Task: Create Card Employee Disciplinary Review in Board Brand Awareness Campaign to Workspace Cost Accounting. Create Card Open Source Software Review in Board Data Governance to Workspace Cost Accounting. Create Card Employee Disciplinary Review in Board Social Media Community Management and Engagement to Workspace Cost Accounting
Action: Mouse moved to (77, 303)
Screenshot: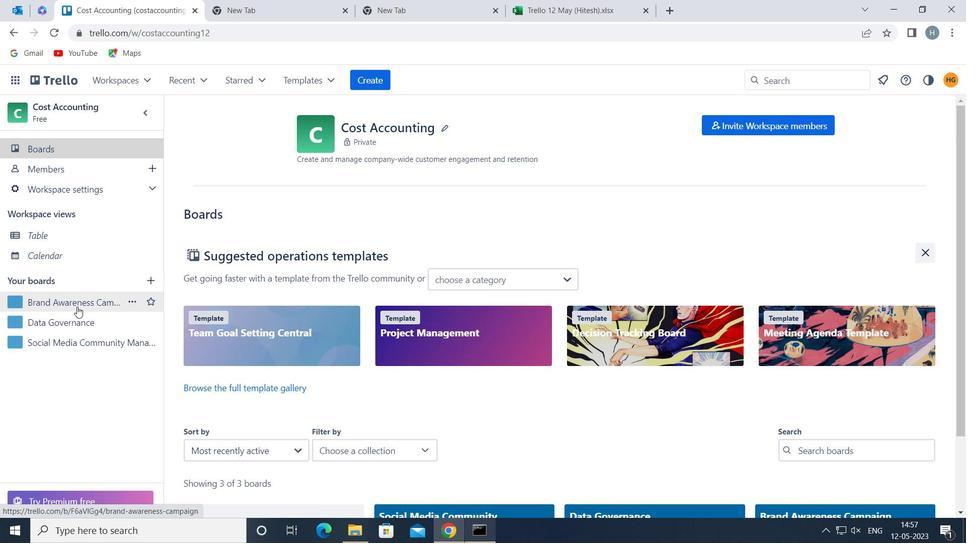 
Action: Mouse pressed left at (77, 303)
Screenshot: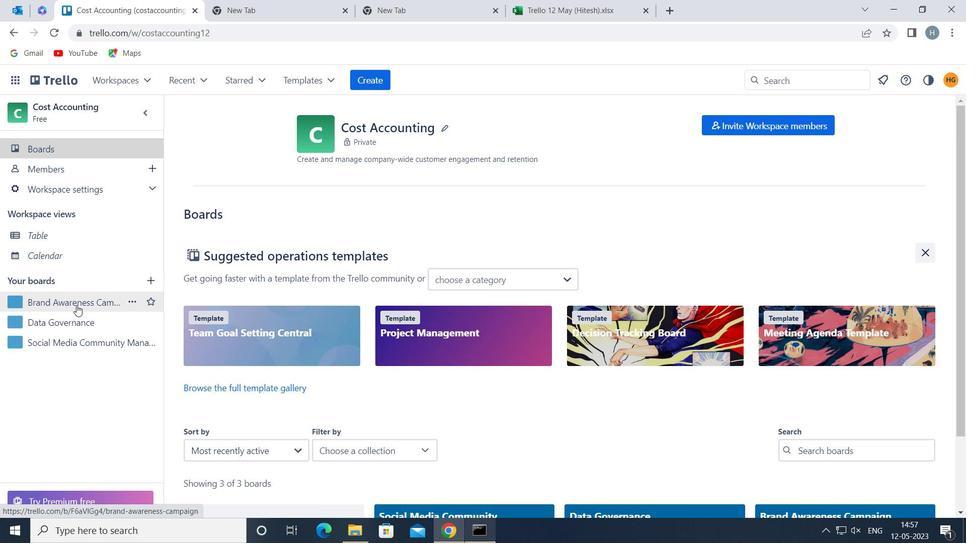 
Action: Mouse moved to (369, 181)
Screenshot: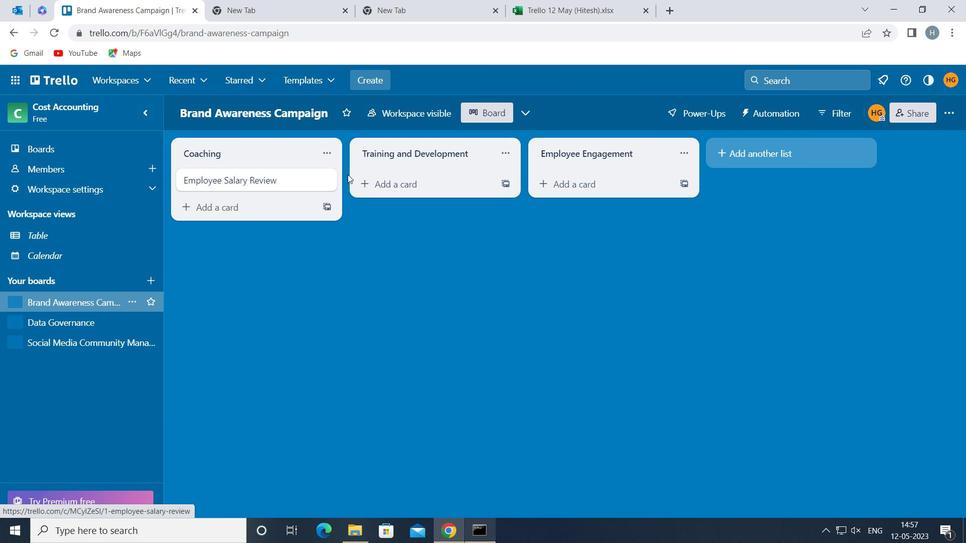 
Action: Mouse pressed left at (369, 181)
Screenshot: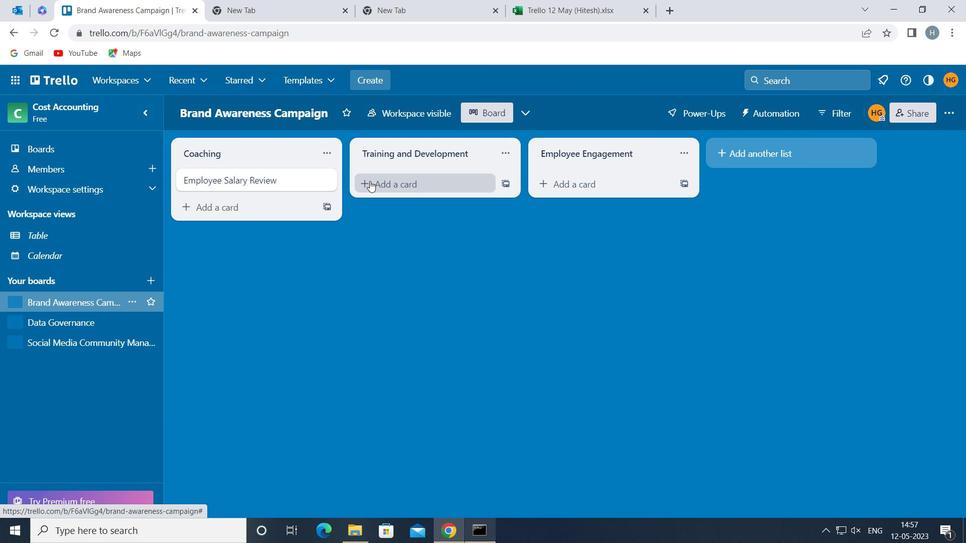 
Action: Mouse moved to (378, 190)
Screenshot: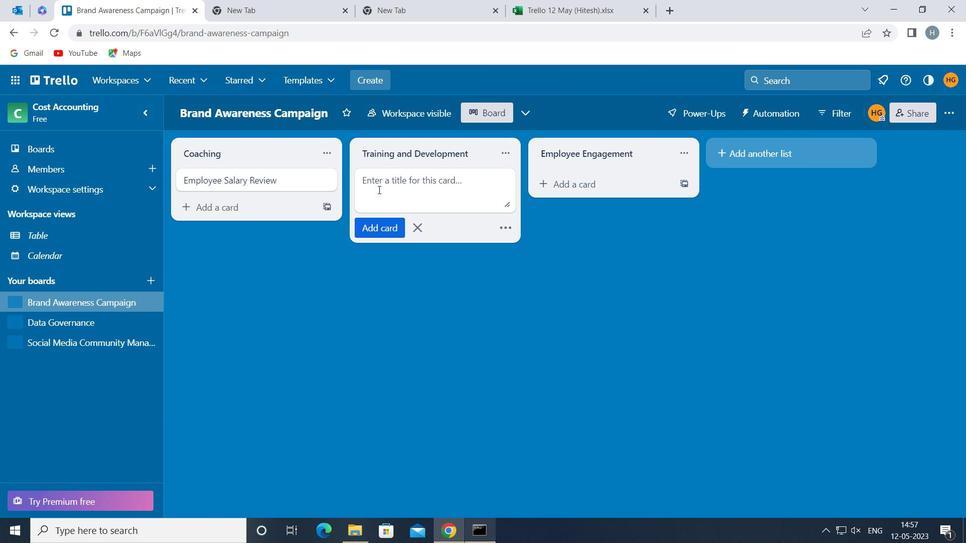 
Action: Key pressed <Key.shift>EMPLOYEE<Key.space><Key.shift>DISCIPLINARY<Key.space><Key.shift>REVIEW
Screenshot: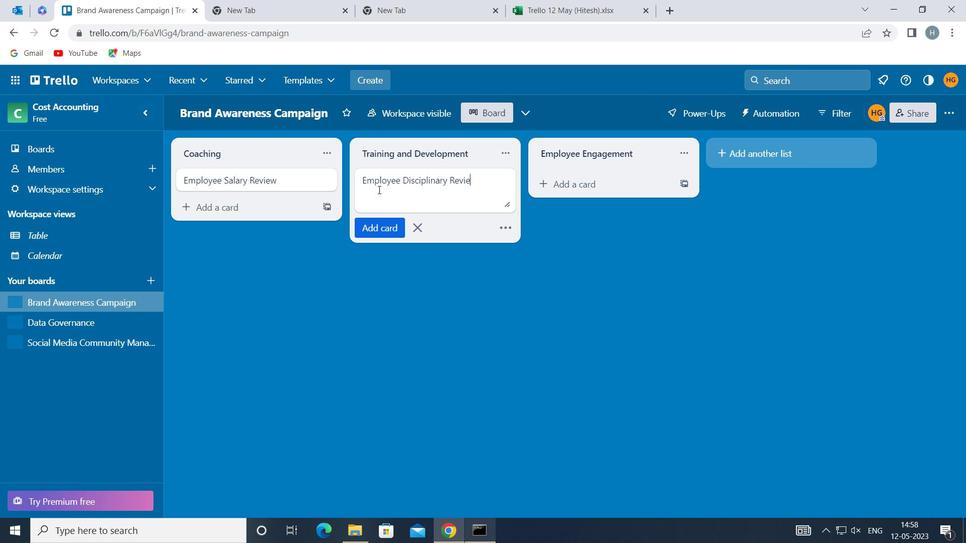 
Action: Mouse moved to (384, 223)
Screenshot: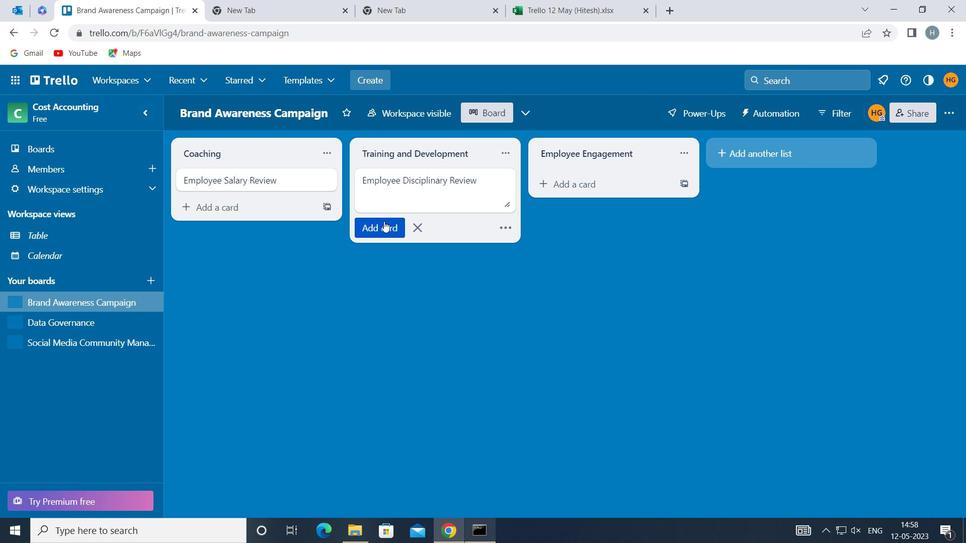 
Action: Mouse pressed left at (384, 223)
Screenshot: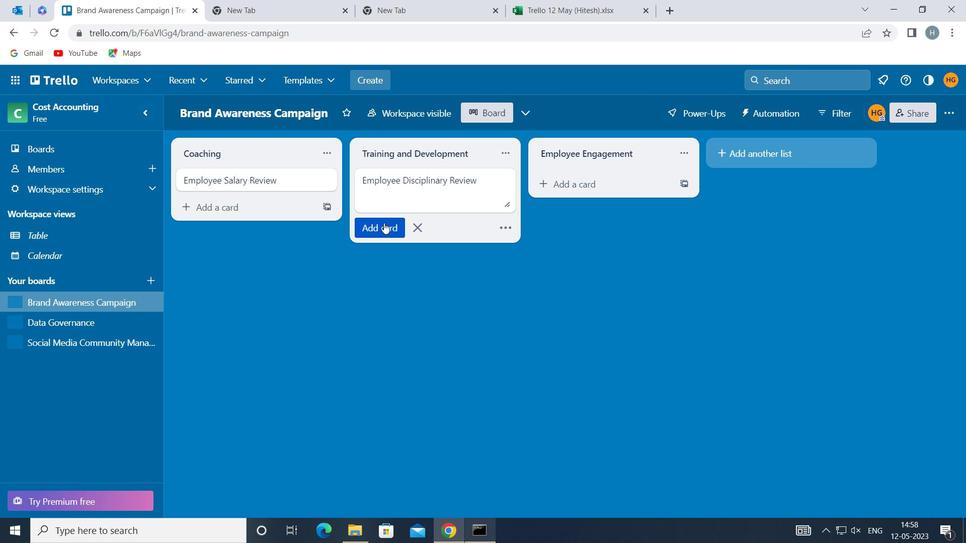 
Action: Mouse moved to (309, 276)
Screenshot: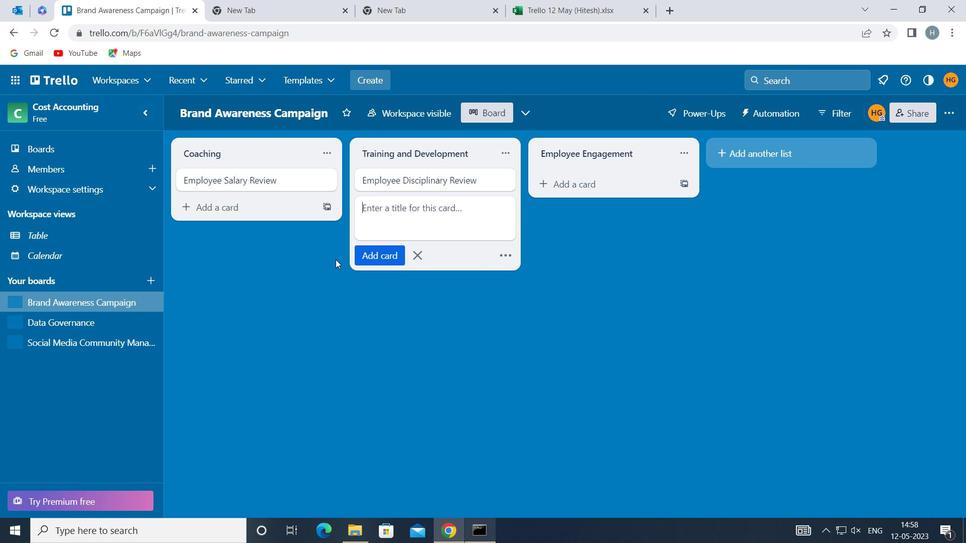 
Action: Mouse pressed left at (309, 276)
Screenshot: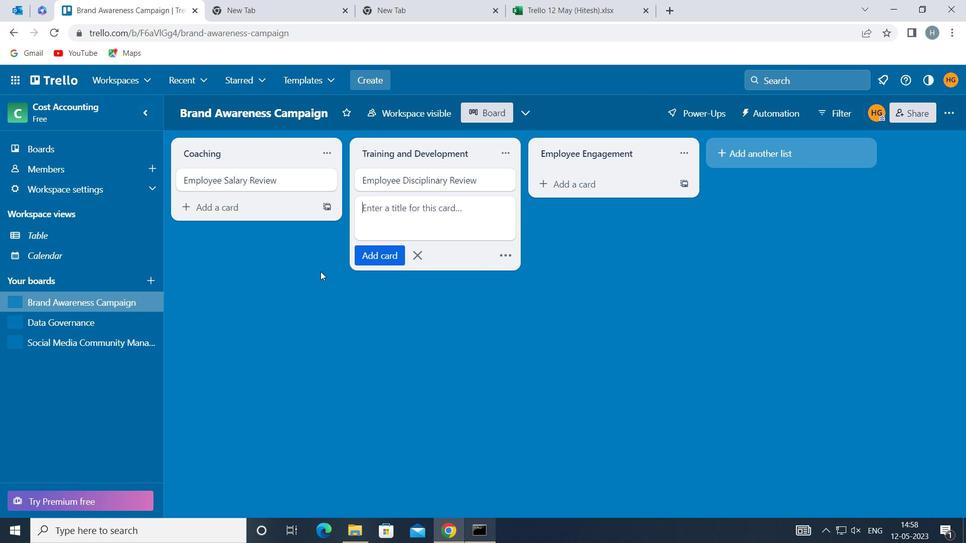 
Action: Mouse moved to (49, 322)
Screenshot: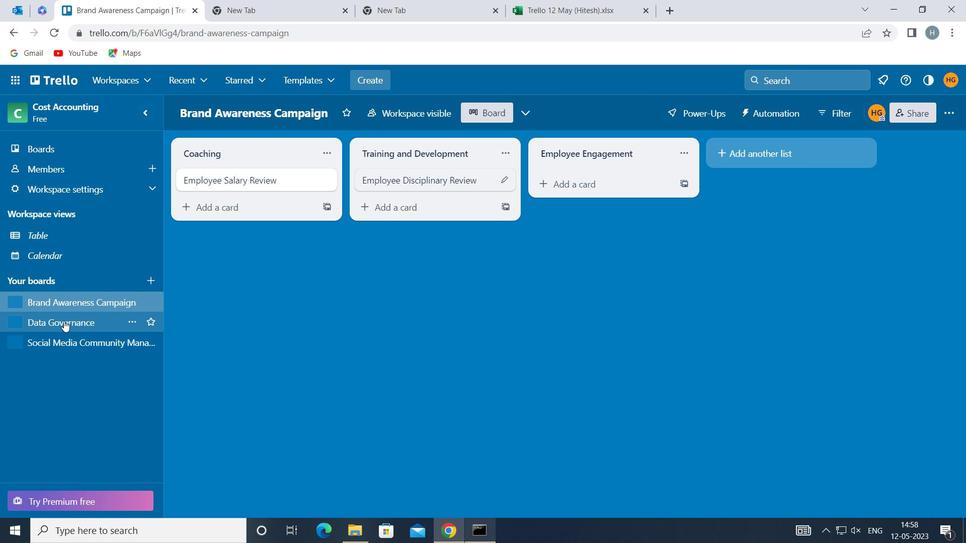 
Action: Mouse pressed left at (49, 322)
Screenshot: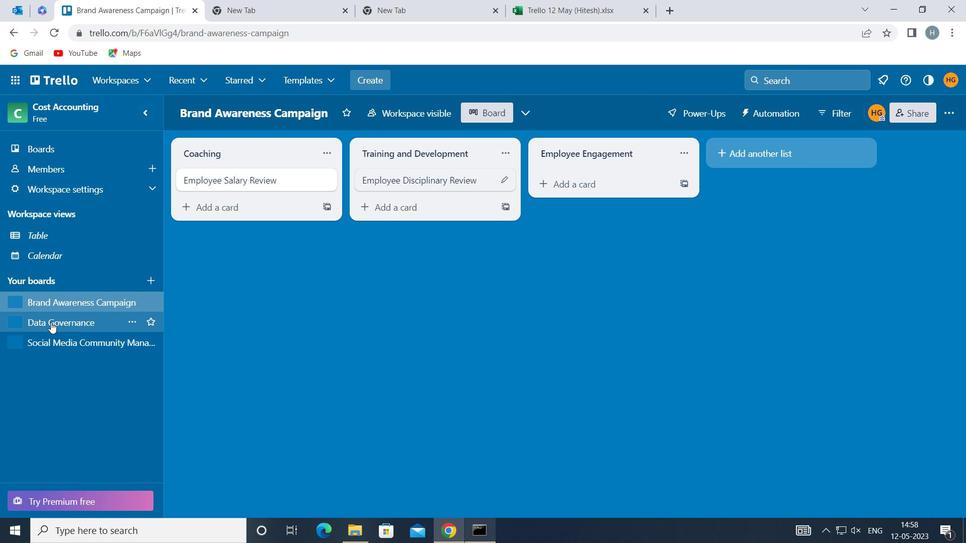 
Action: Mouse moved to (401, 183)
Screenshot: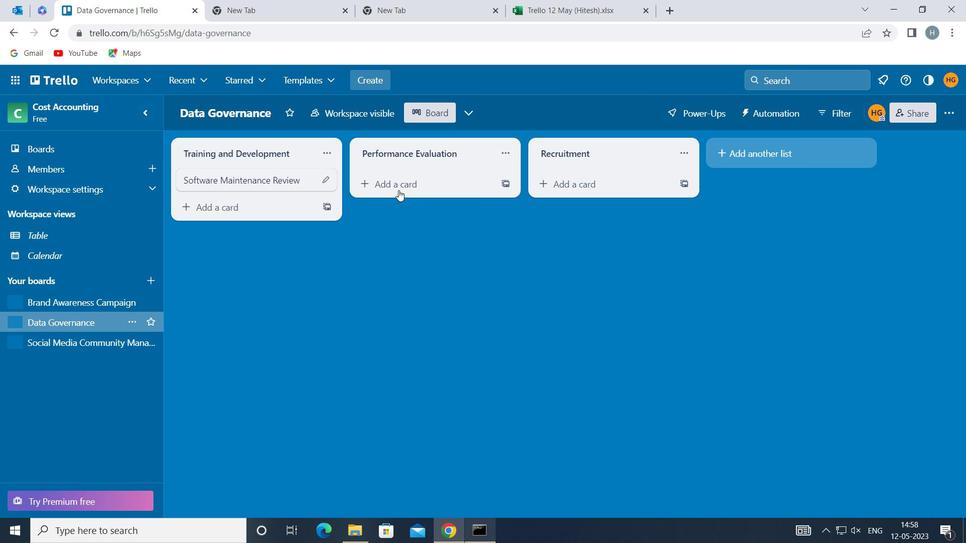 
Action: Mouse pressed left at (401, 183)
Screenshot: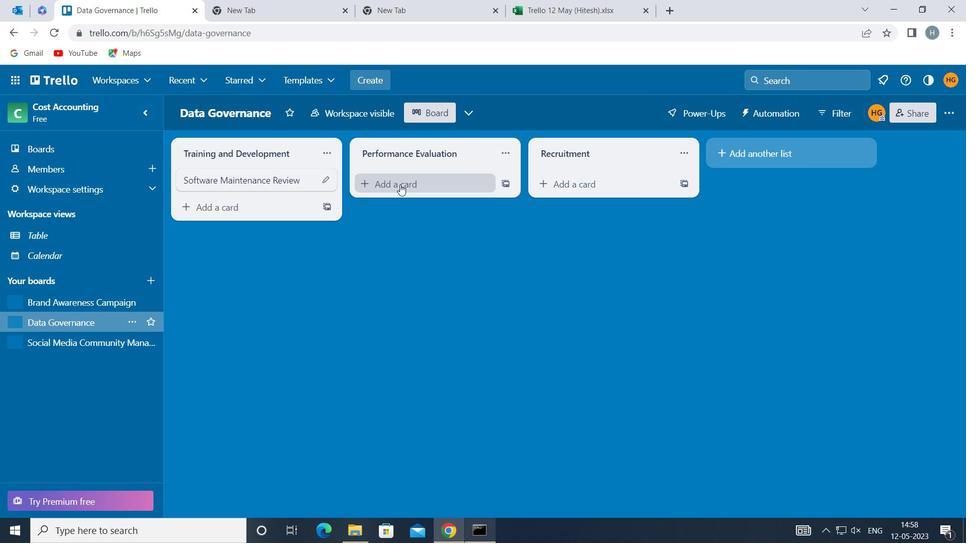 
Action: Mouse pressed left at (401, 183)
Screenshot: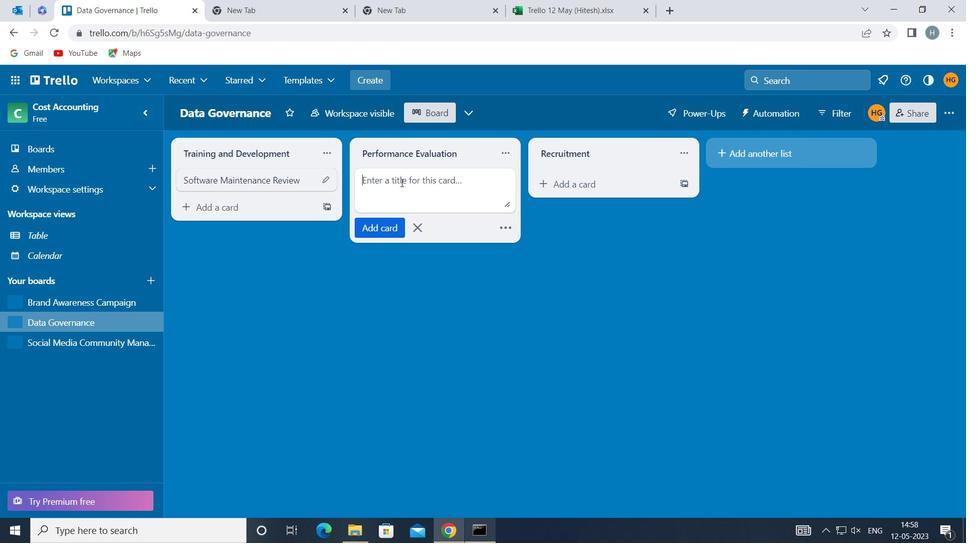 
Action: Key pressed <Key.shift>OPEN<Key.space><Key.shift>SOURCE<Key.space><Key.shift>SOFTWARE<Key.space><Key.shift>REVIEW
Screenshot: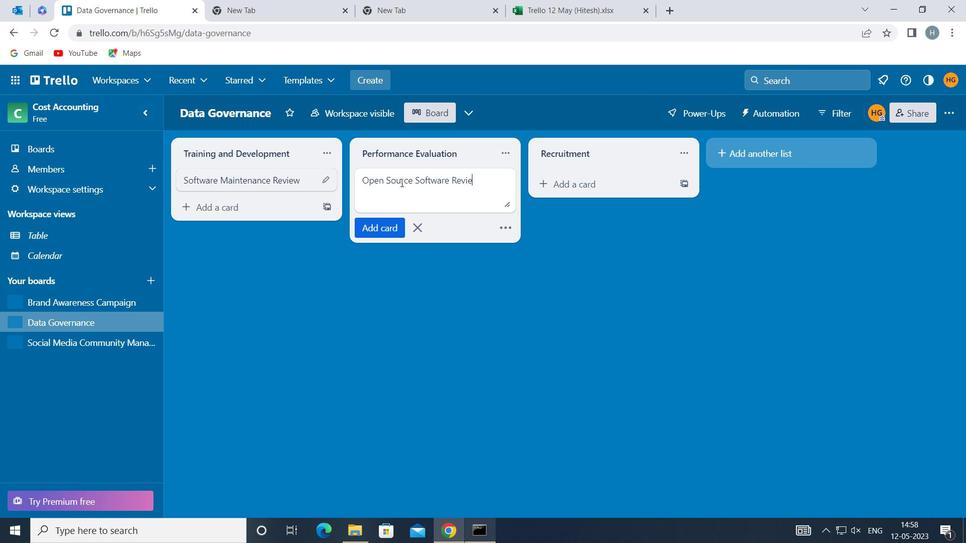 
Action: Mouse moved to (375, 229)
Screenshot: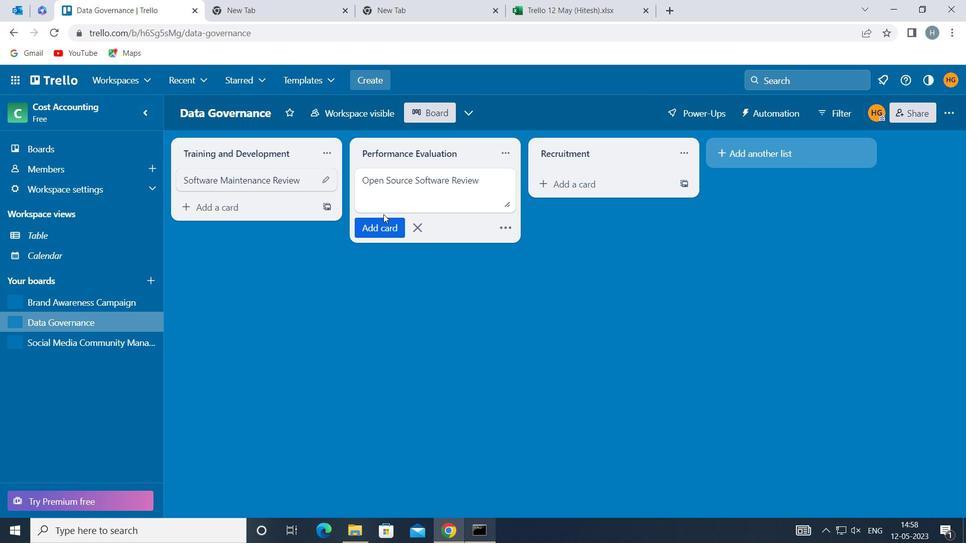 
Action: Mouse pressed left at (375, 229)
Screenshot: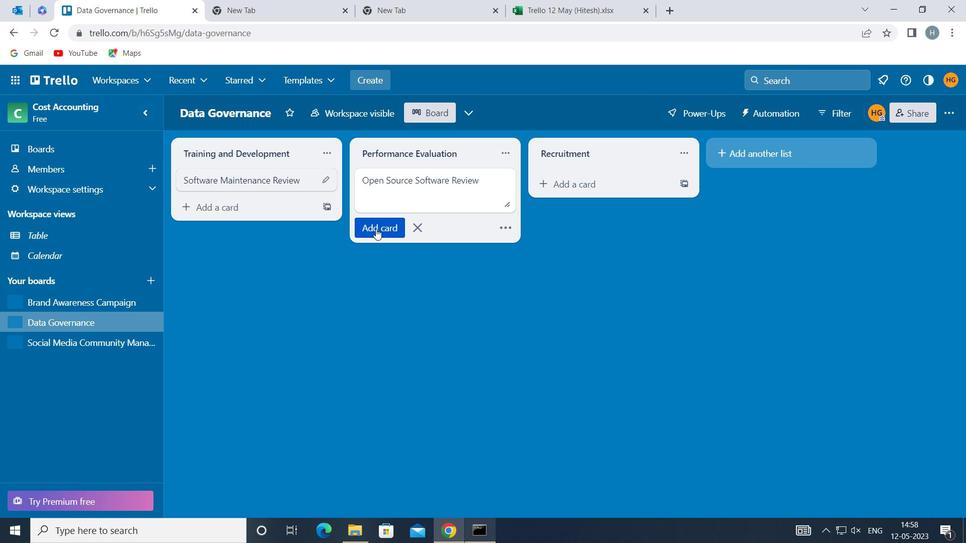 
Action: Mouse moved to (354, 271)
Screenshot: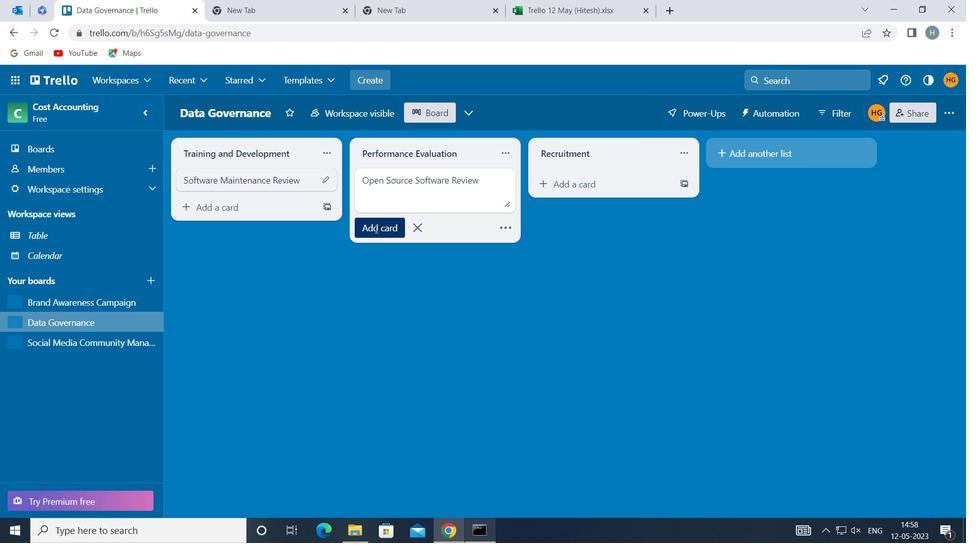 
Action: Mouse pressed left at (354, 271)
Screenshot: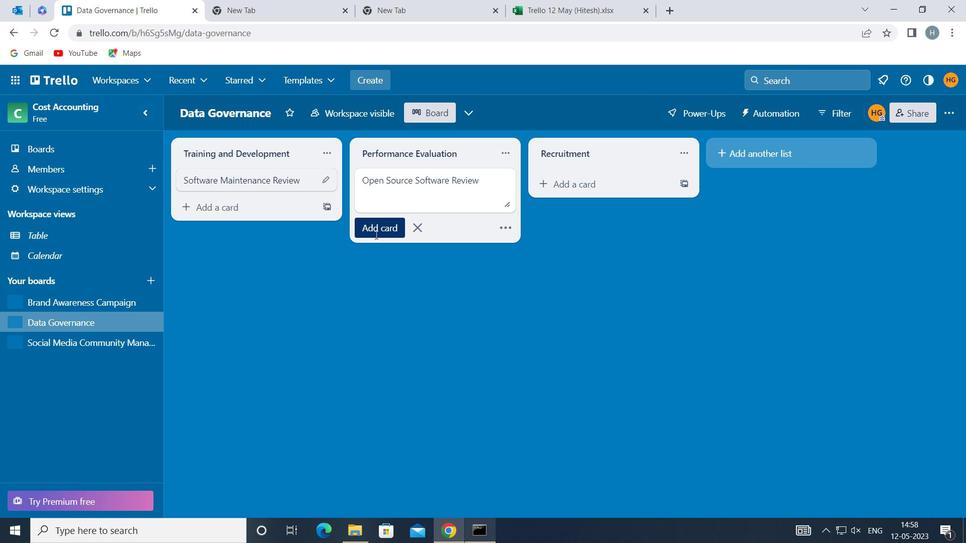 
Action: Mouse moved to (57, 339)
Screenshot: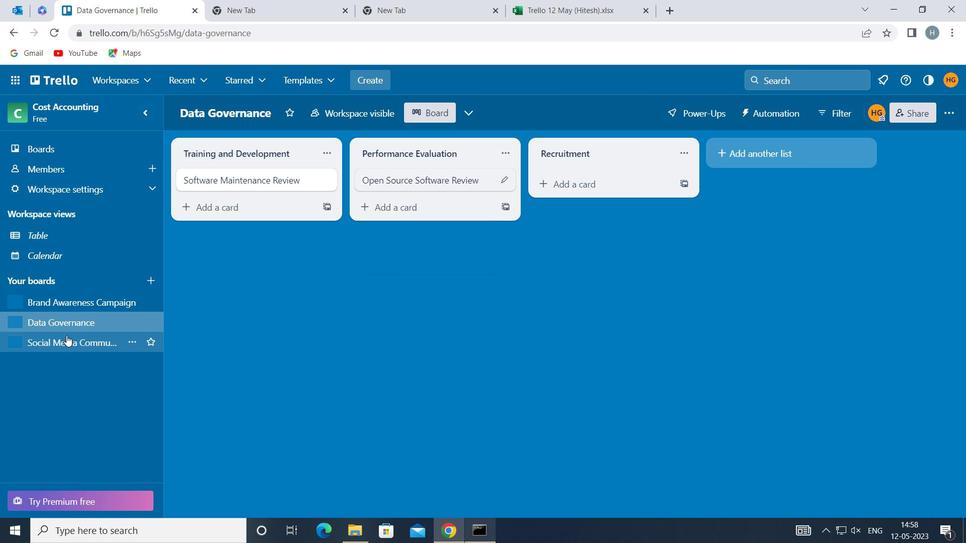 
Action: Mouse pressed left at (57, 339)
Screenshot: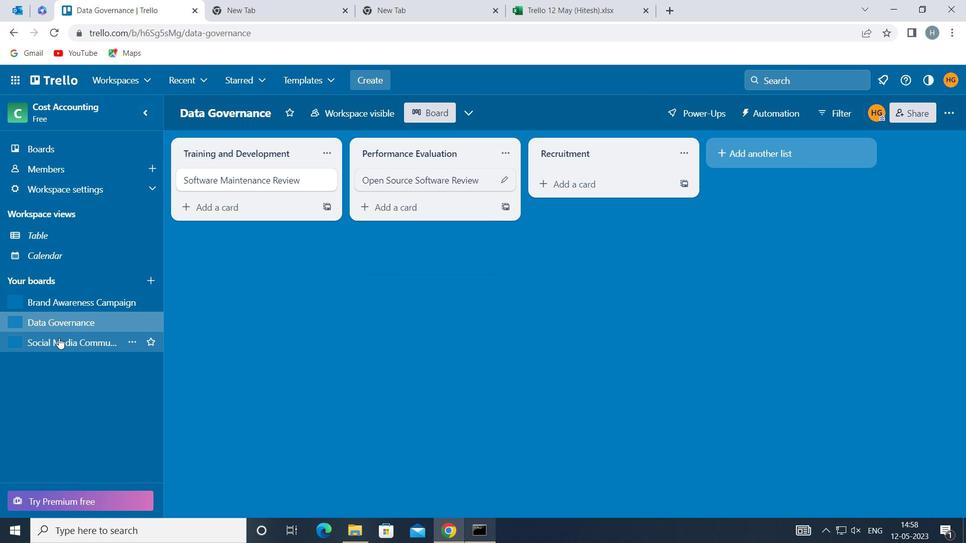 
Action: Mouse moved to (401, 186)
Screenshot: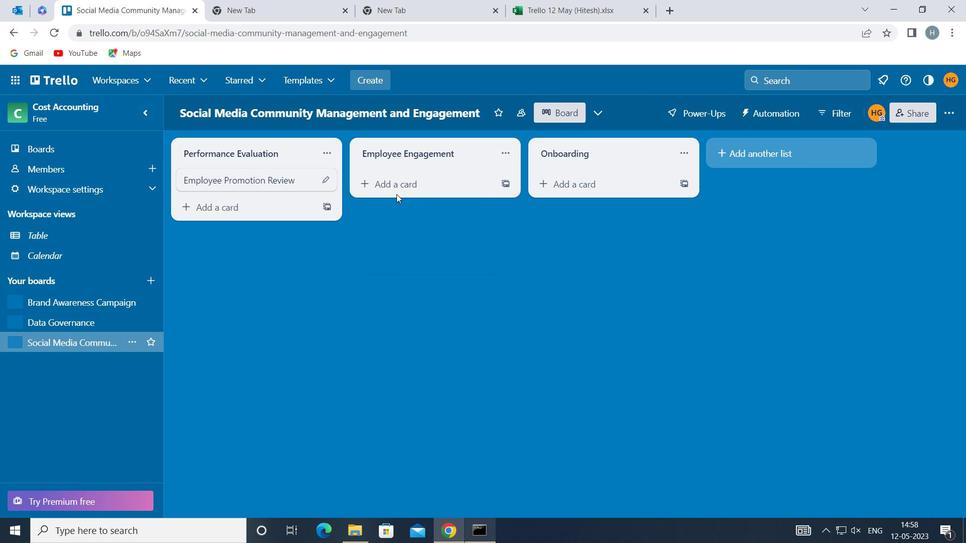 
Action: Mouse pressed left at (401, 186)
Screenshot: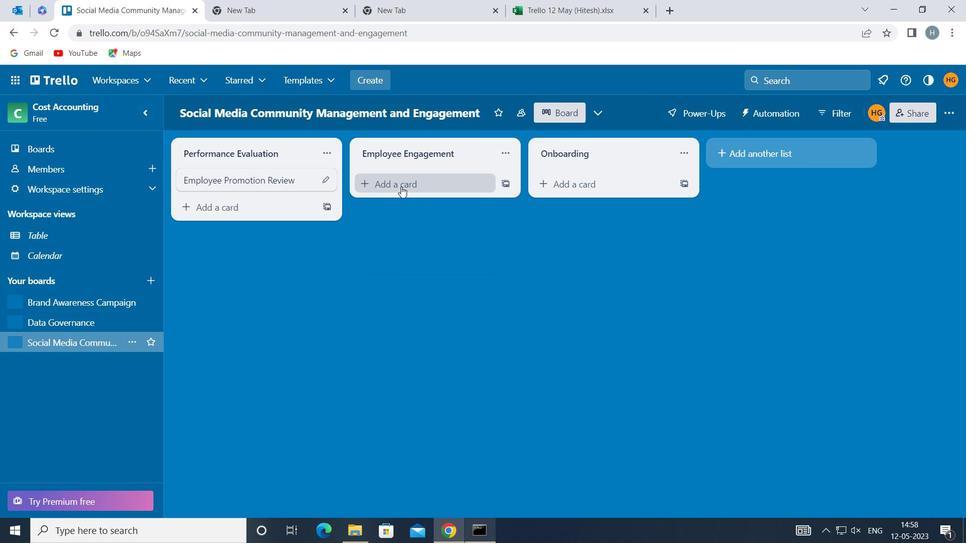 
Action: Mouse moved to (403, 181)
Screenshot: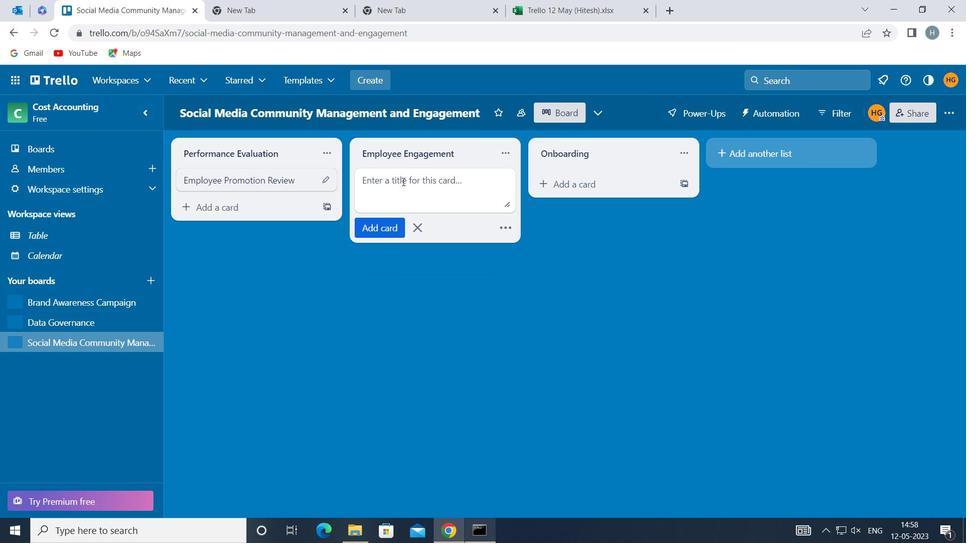 
Action: Mouse pressed left at (403, 181)
Screenshot: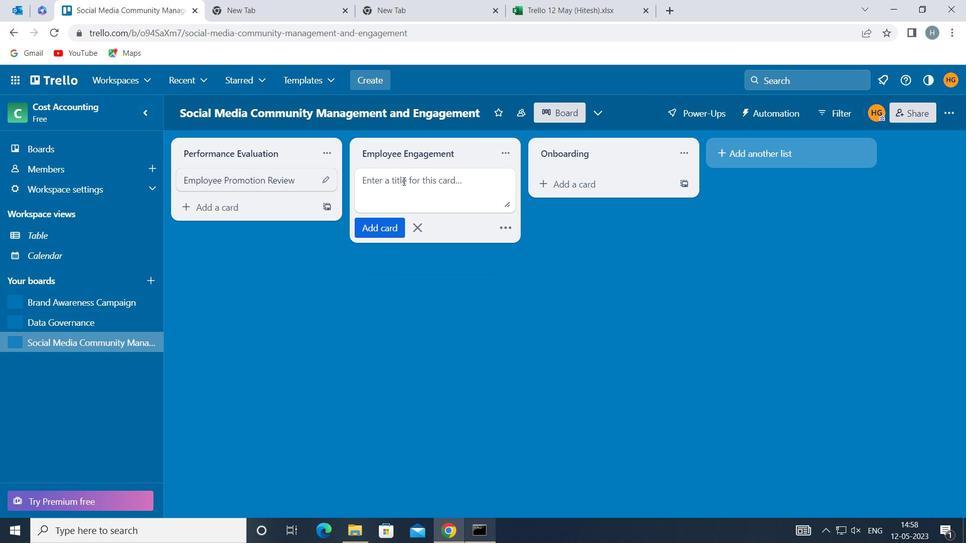 
Action: Key pressed <Key.shift>EMPLOYEE<Key.space><Key.shift>DISCIPLINARY<Key.space><Key.shift>REVIEW
Screenshot: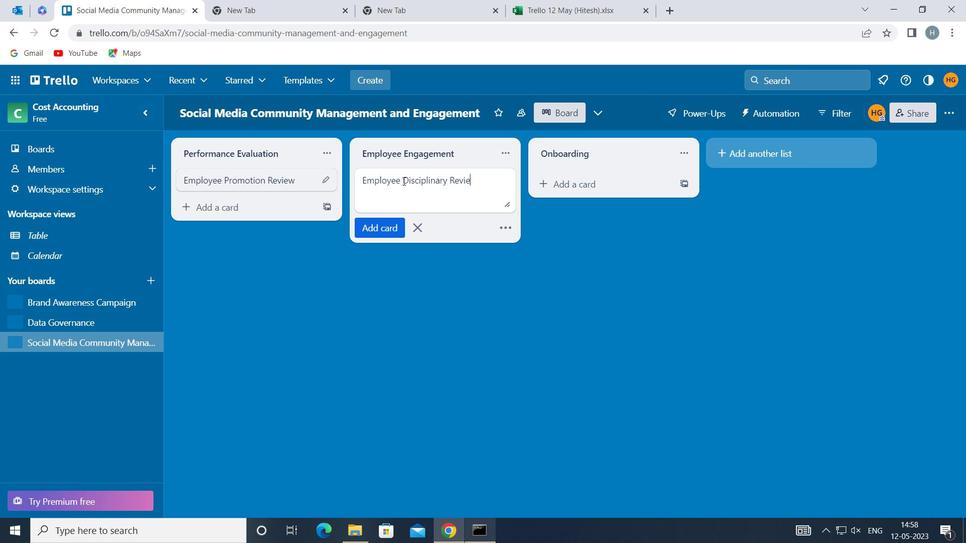 
Action: Mouse moved to (379, 231)
Screenshot: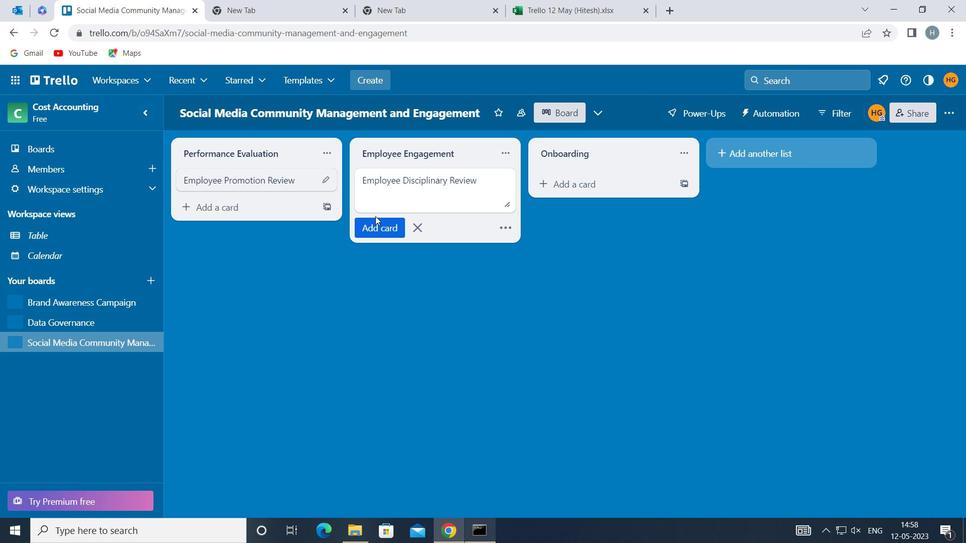 
Action: Mouse pressed left at (379, 231)
Screenshot: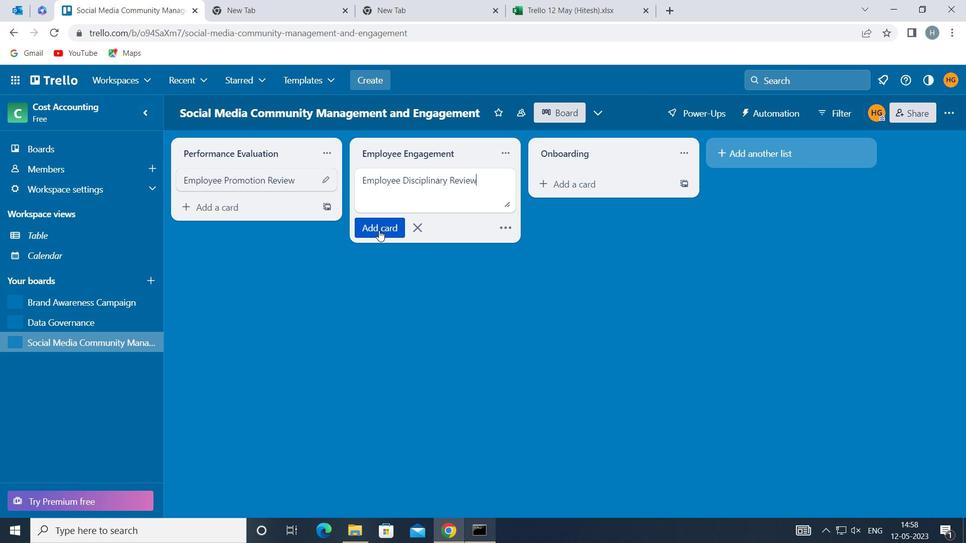 
Action: Mouse moved to (394, 294)
Screenshot: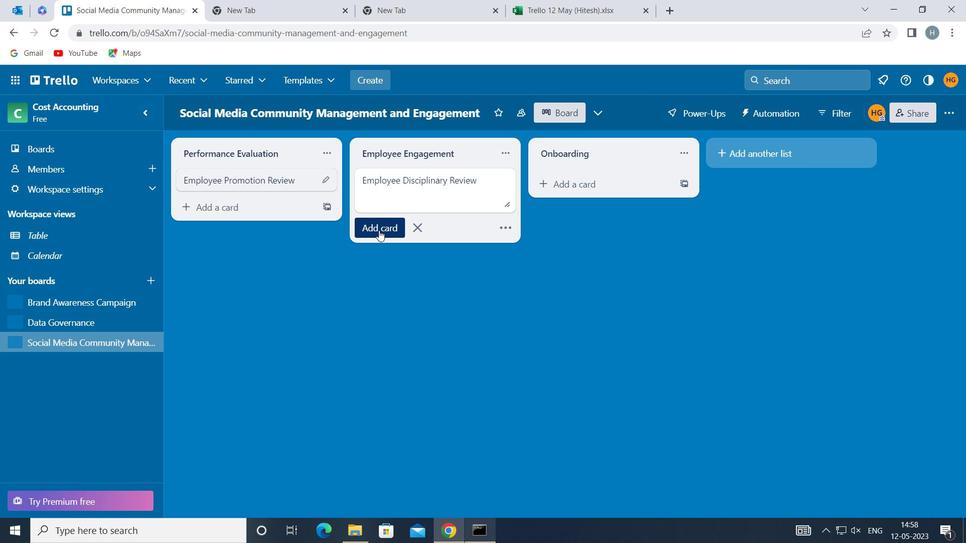 
Action: Mouse pressed left at (394, 294)
Screenshot: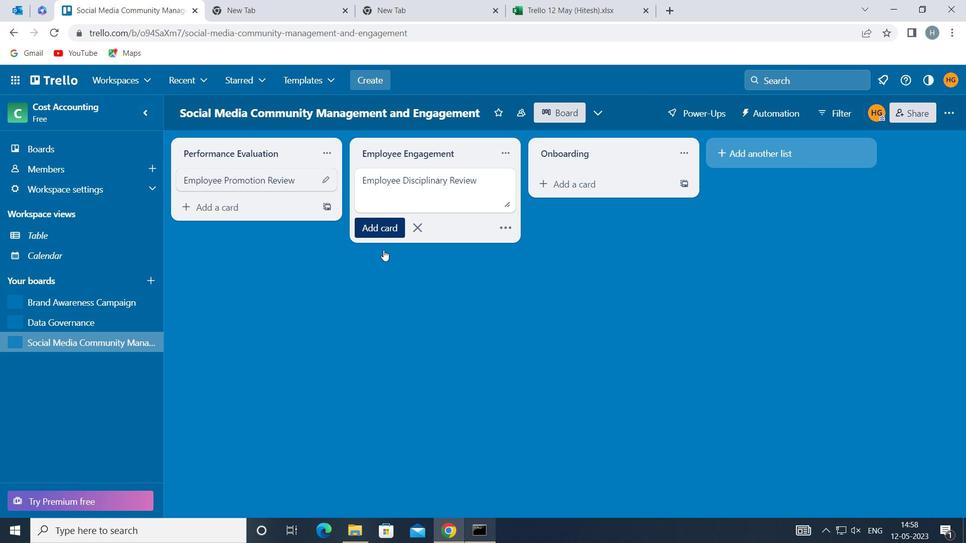 
Action: Mouse moved to (395, 294)
Screenshot: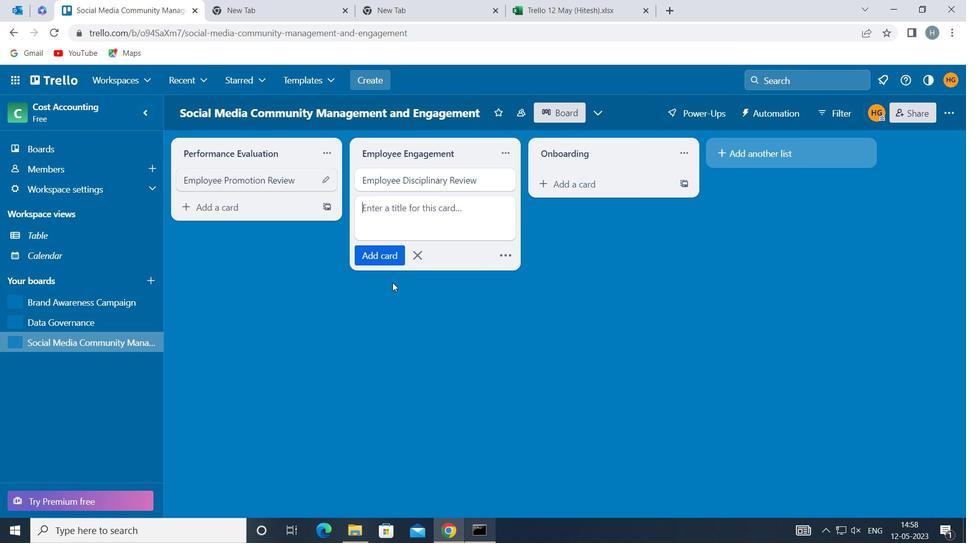 
